 Task: Add a condition where "Assignee Is not Requester" in new tickets in your groups.
Action: Mouse moved to (193, 400)
Screenshot: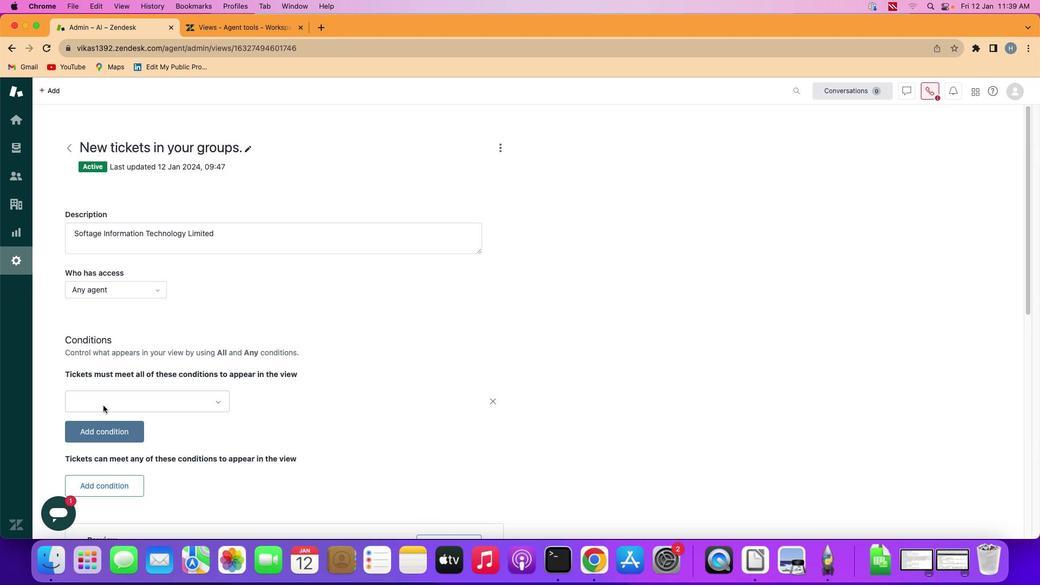 
Action: Mouse pressed left at (193, 400)
Screenshot: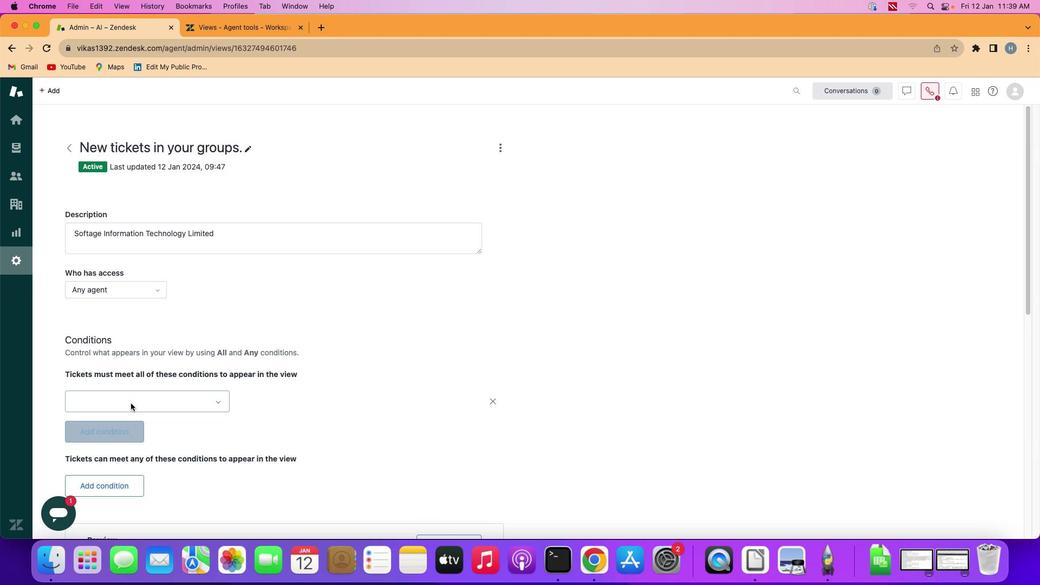 
Action: Mouse moved to (248, 392)
Screenshot: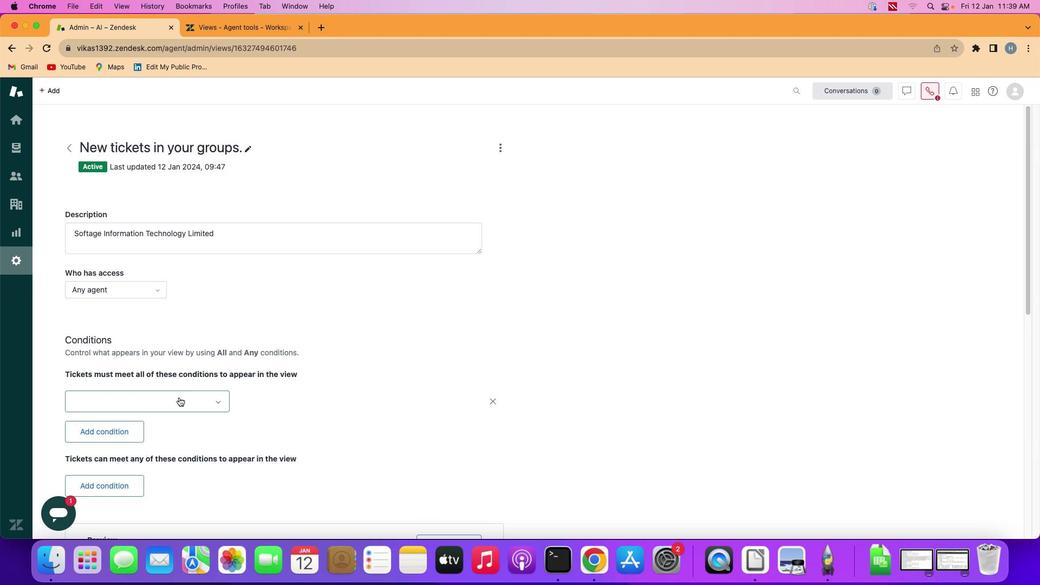 
Action: Mouse pressed left at (248, 392)
Screenshot: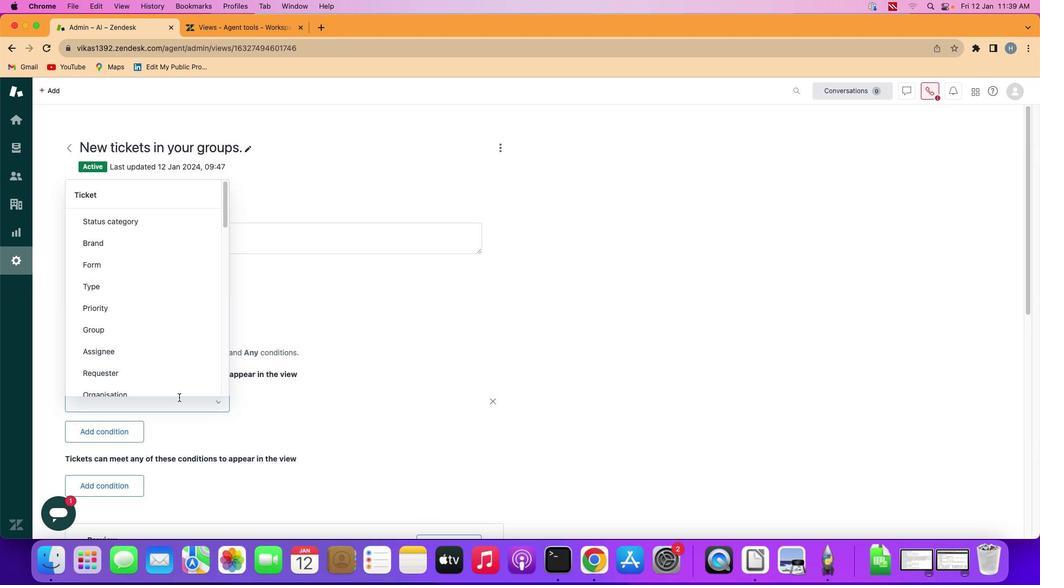
Action: Mouse moved to (246, 339)
Screenshot: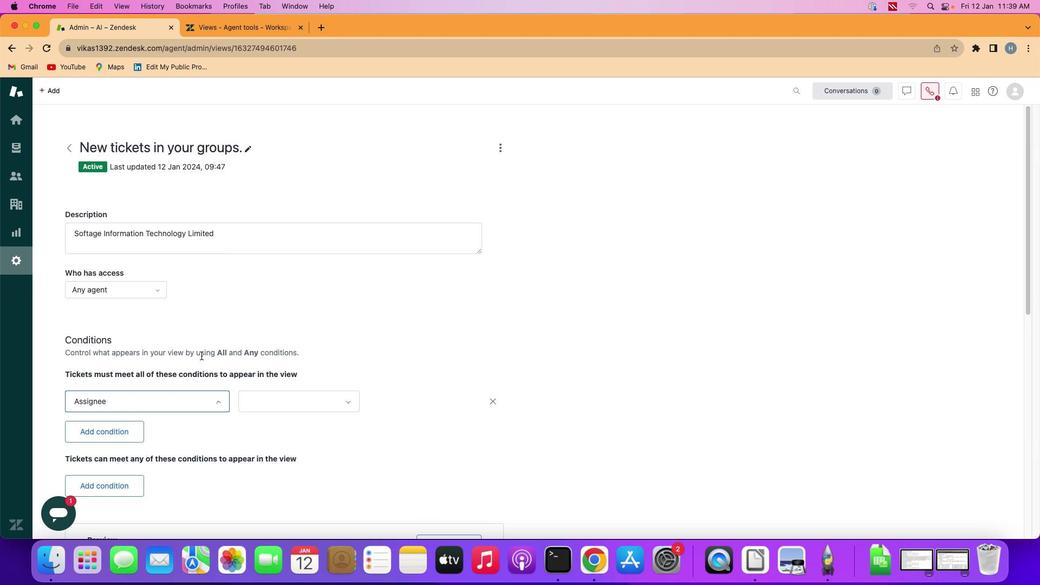 
Action: Mouse pressed left at (246, 339)
Screenshot: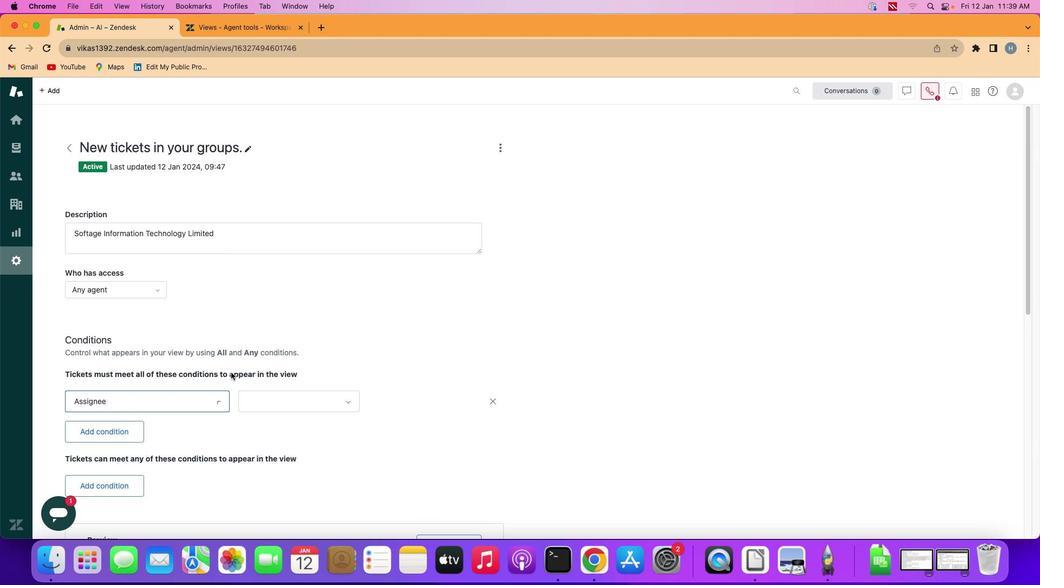 
Action: Mouse moved to (347, 400)
Screenshot: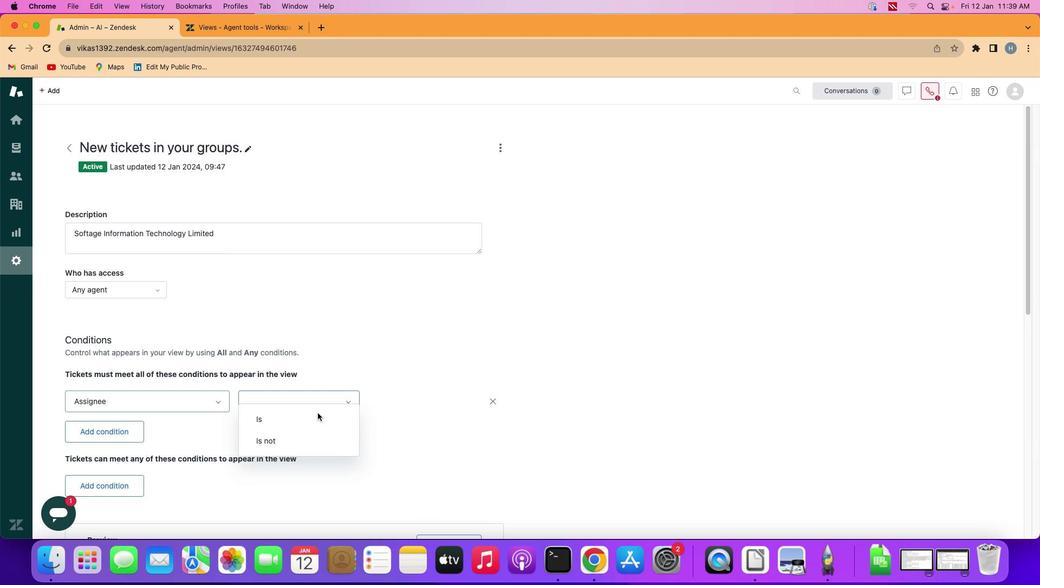 
Action: Mouse pressed left at (347, 400)
Screenshot: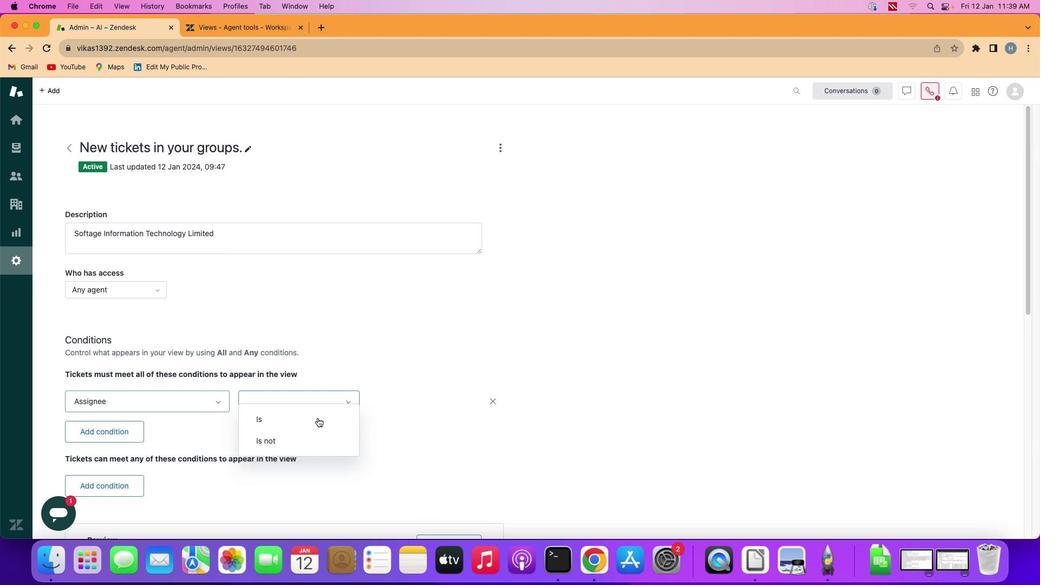 
Action: Mouse moved to (347, 438)
Screenshot: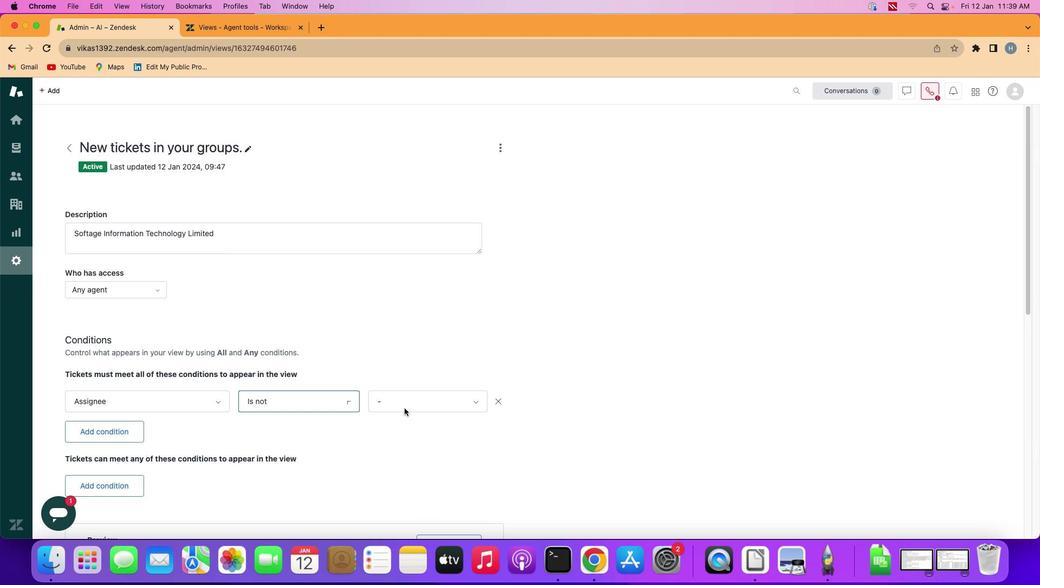 
Action: Mouse pressed left at (347, 438)
Screenshot: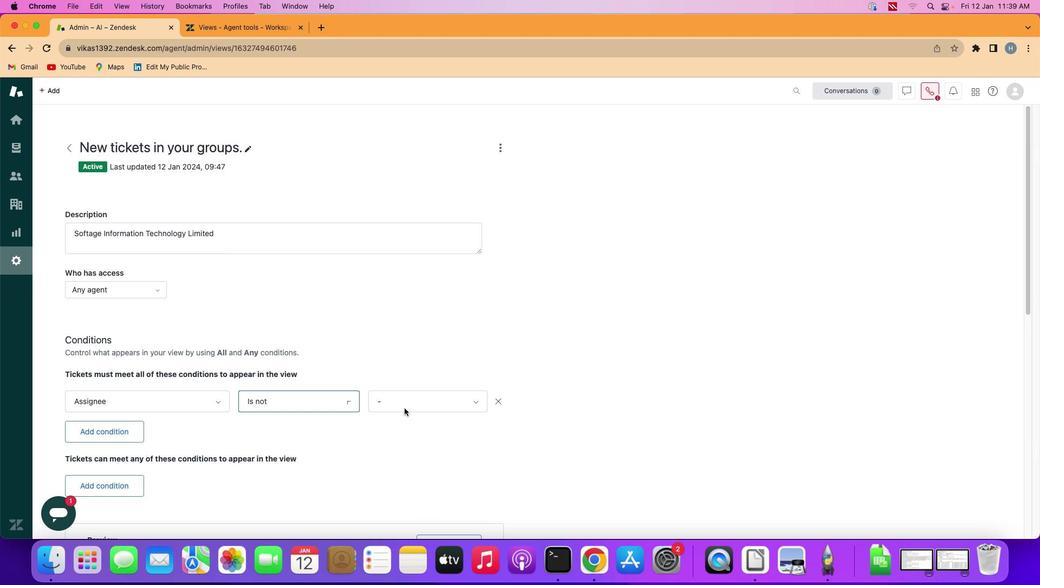 
Action: Mouse moved to (430, 390)
Screenshot: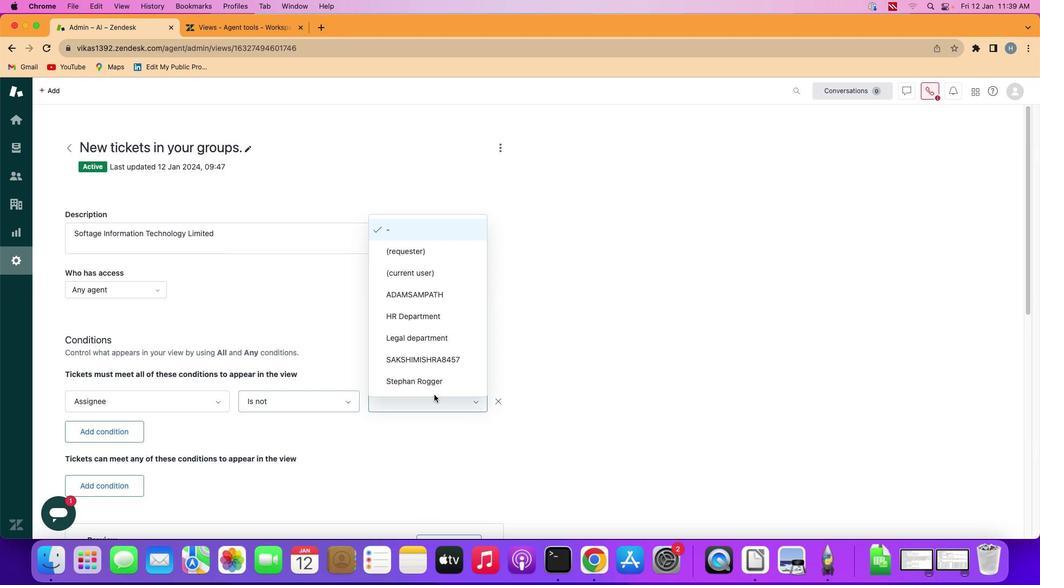 
Action: Mouse pressed left at (430, 390)
Screenshot: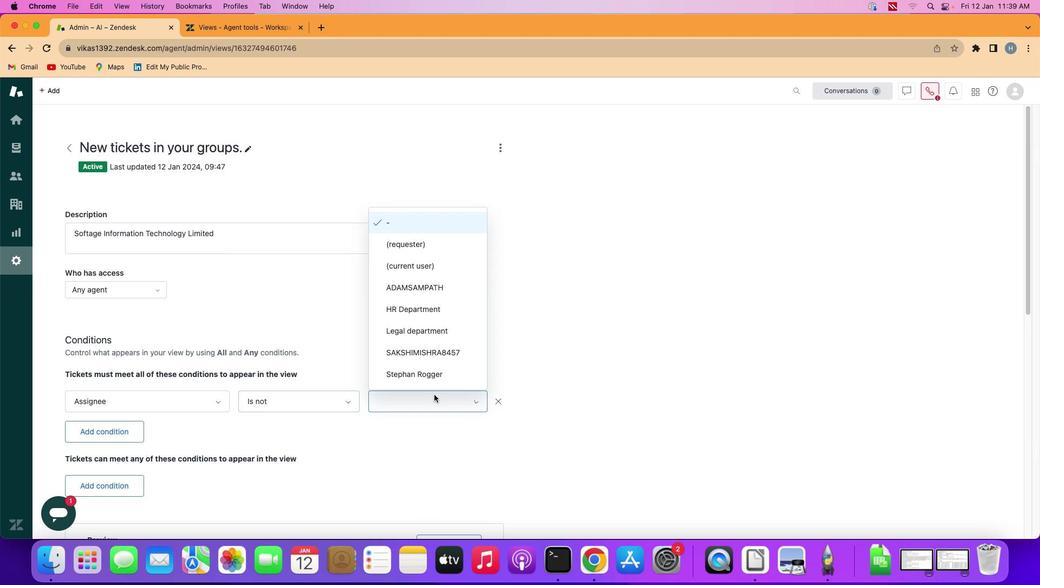 
Action: Mouse moved to (434, 256)
Screenshot: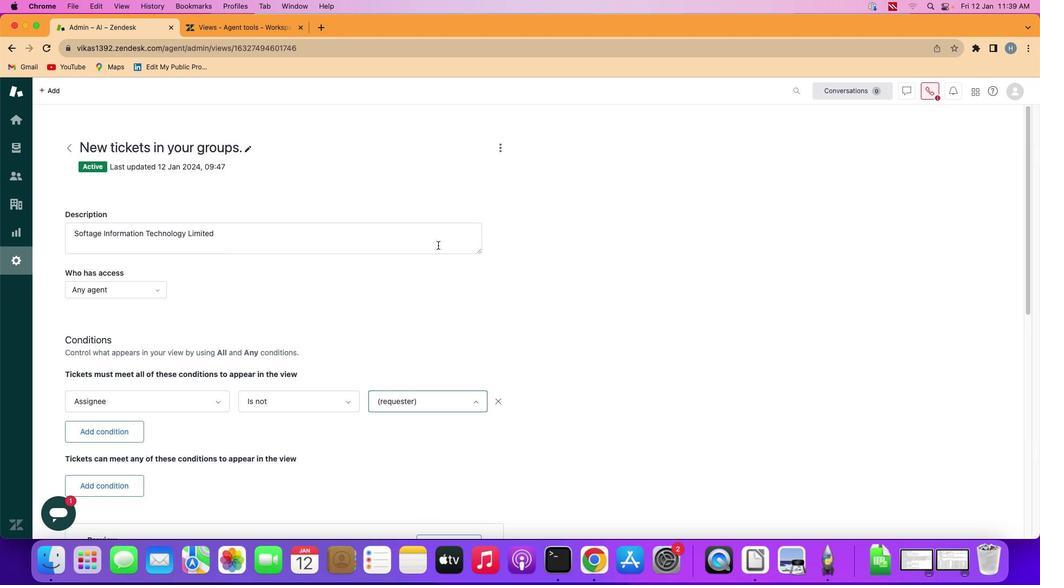 
Action: Mouse pressed left at (434, 256)
Screenshot: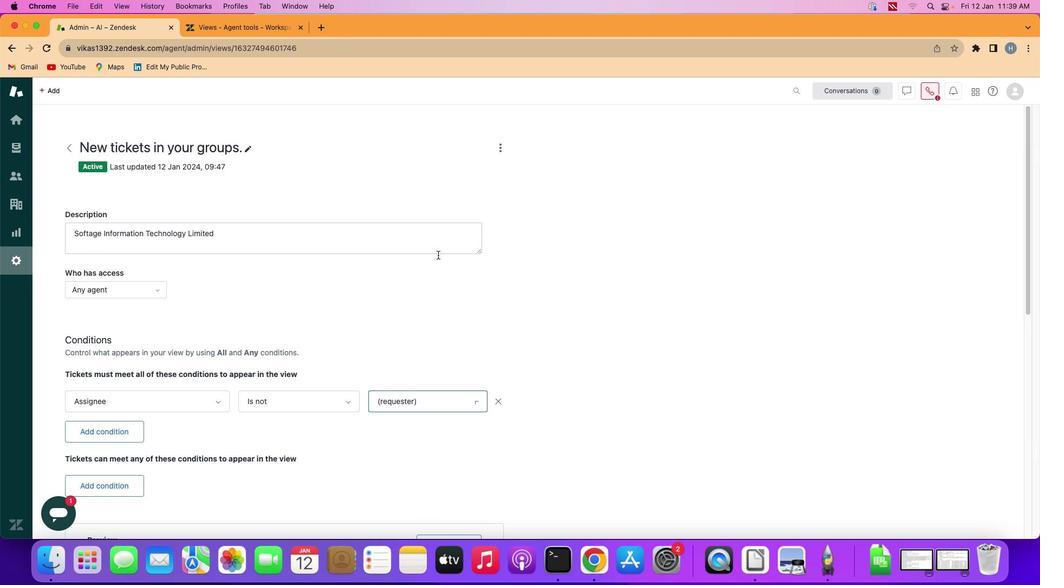 
Action: Mouse moved to (423, 313)
Screenshot: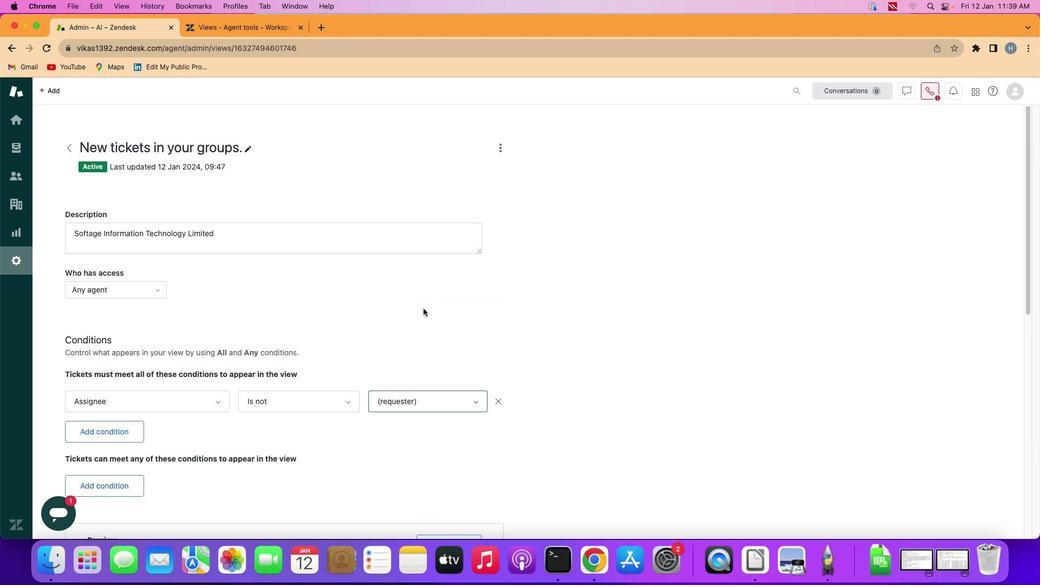 
